Task: Create a due date automation trigger when advanced on, 2 hours before a card is due add fields with custom field "Resume" set to a number greater than 1 and greater or equal to 10.
Action: Mouse moved to (1122, 91)
Screenshot: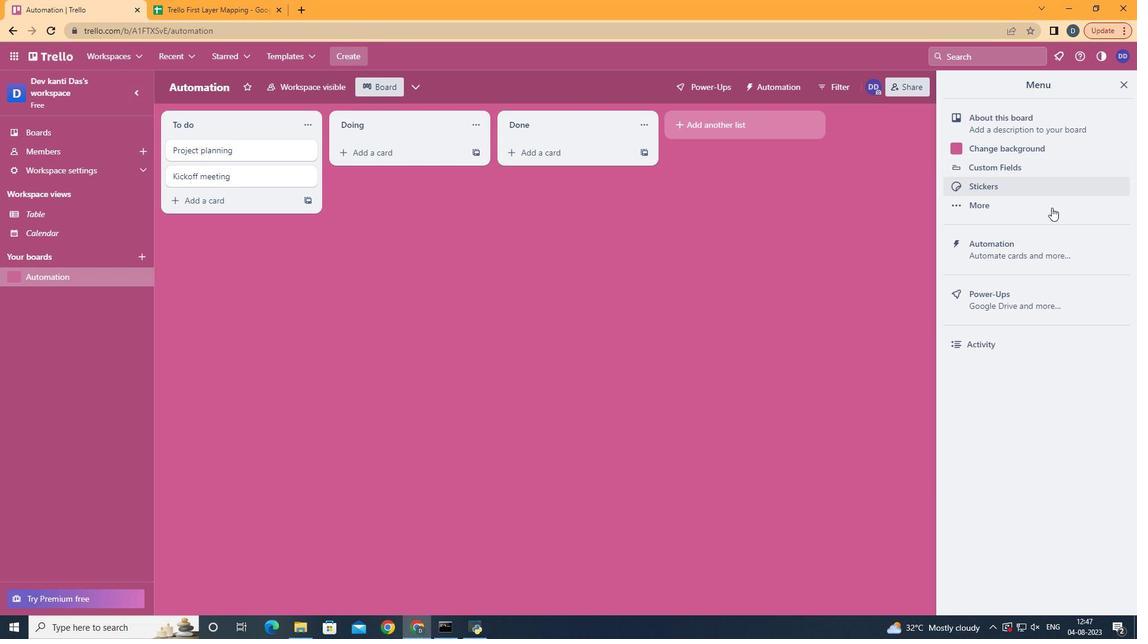 
Action: Mouse pressed left at (1122, 91)
Screenshot: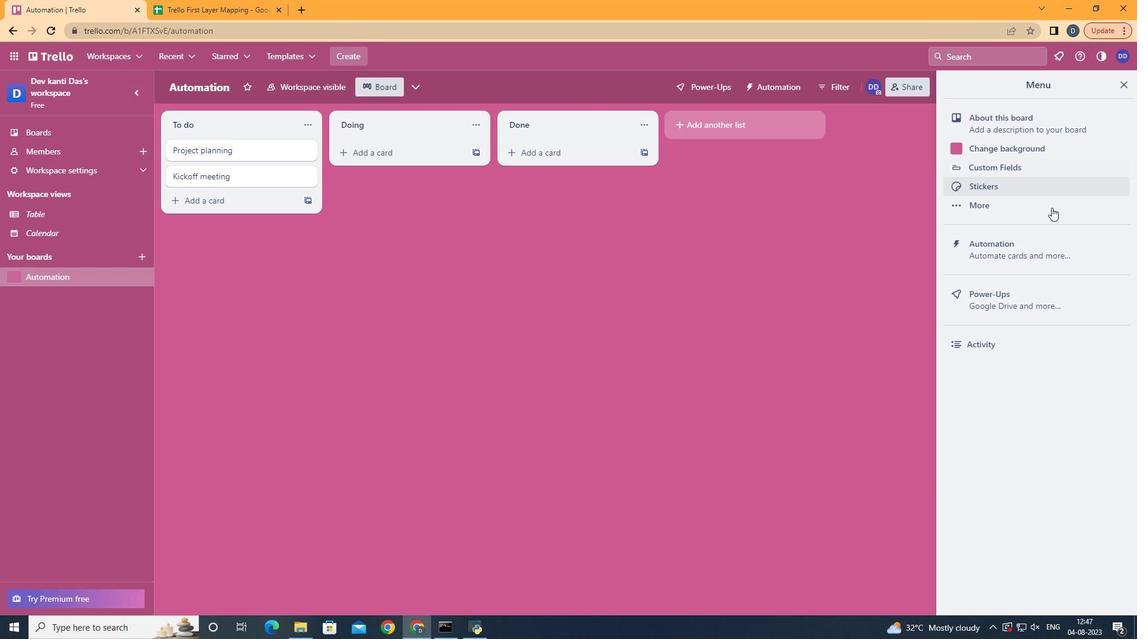 
Action: Mouse moved to (1029, 239)
Screenshot: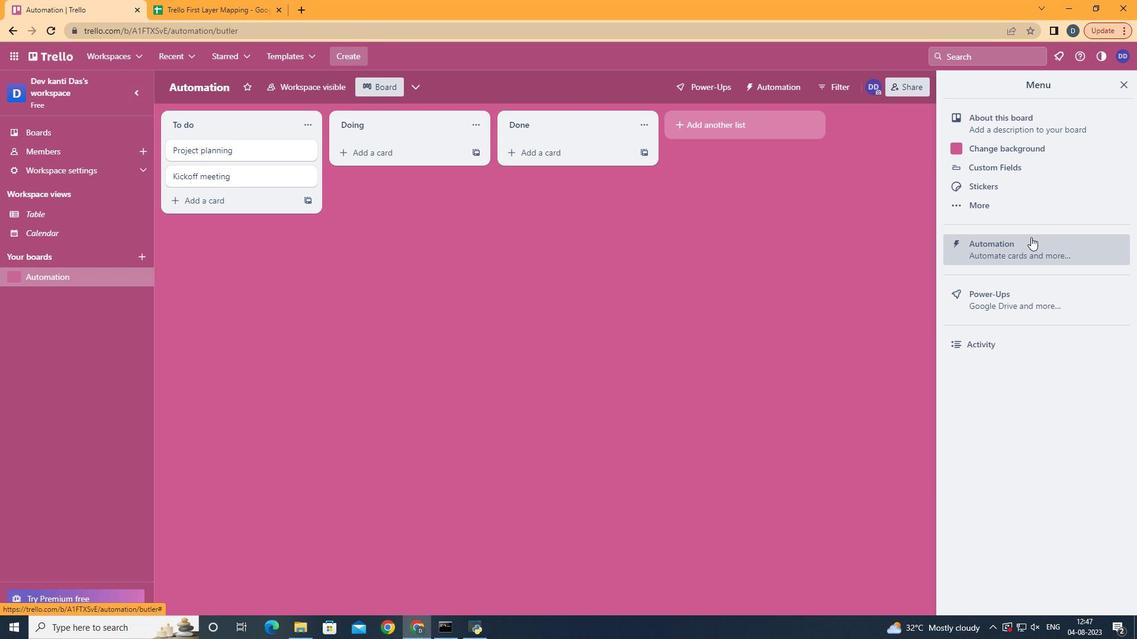 
Action: Mouse pressed left at (1029, 239)
Screenshot: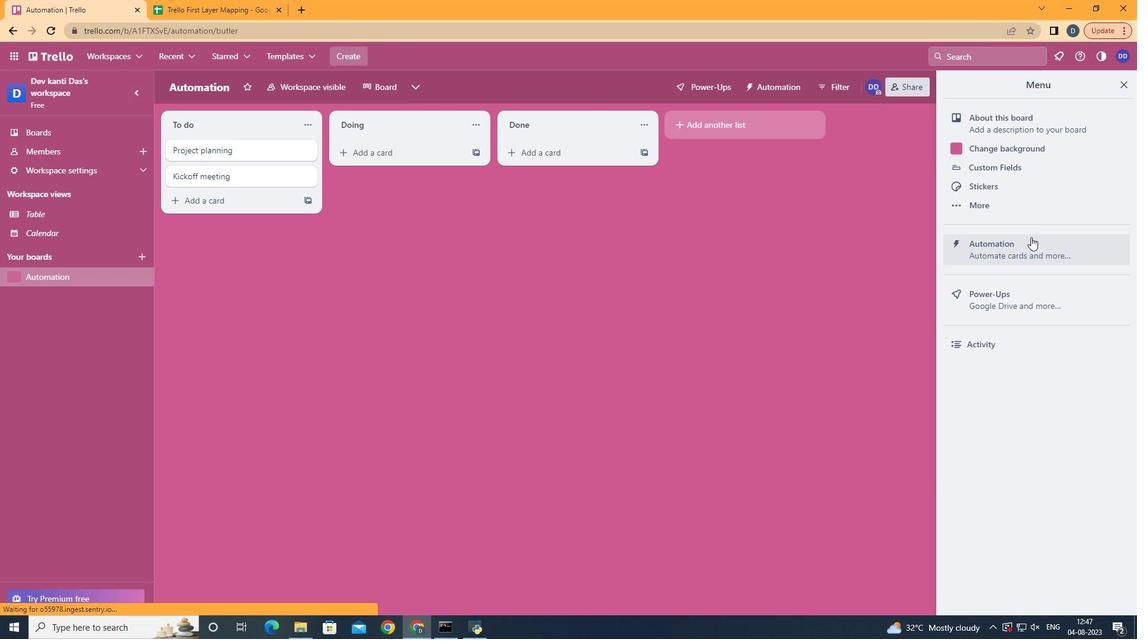 
Action: Mouse moved to (222, 242)
Screenshot: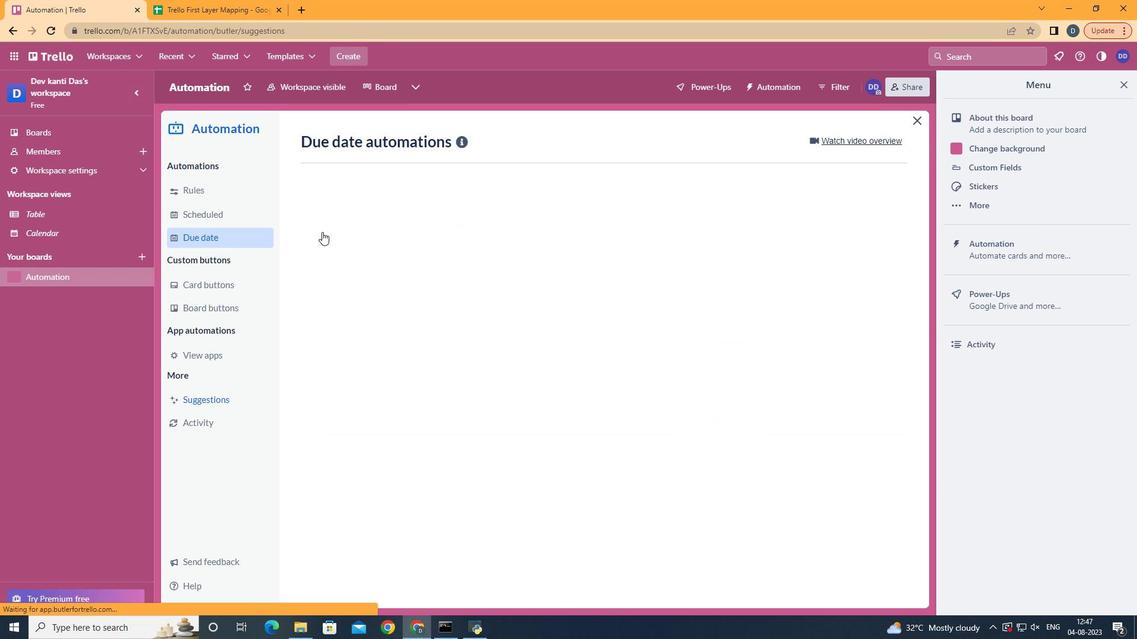 
Action: Mouse pressed left at (222, 242)
Screenshot: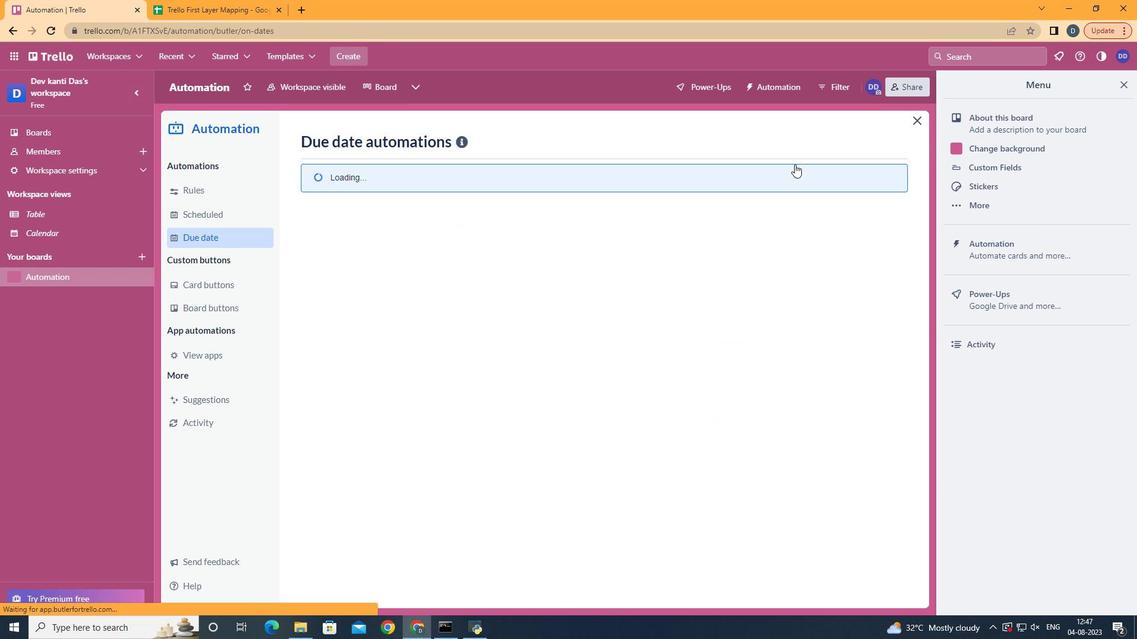 
Action: Mouse moved to (856, 143)
Screenshot: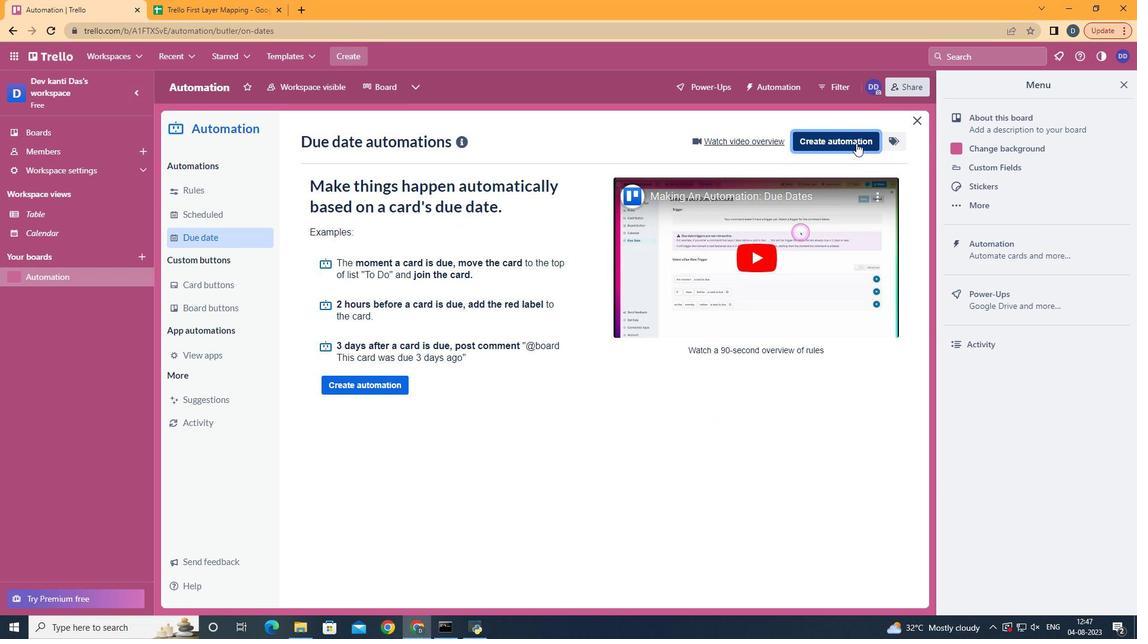 
Action: Mouse pressed left at (856, 143)
Screenshot: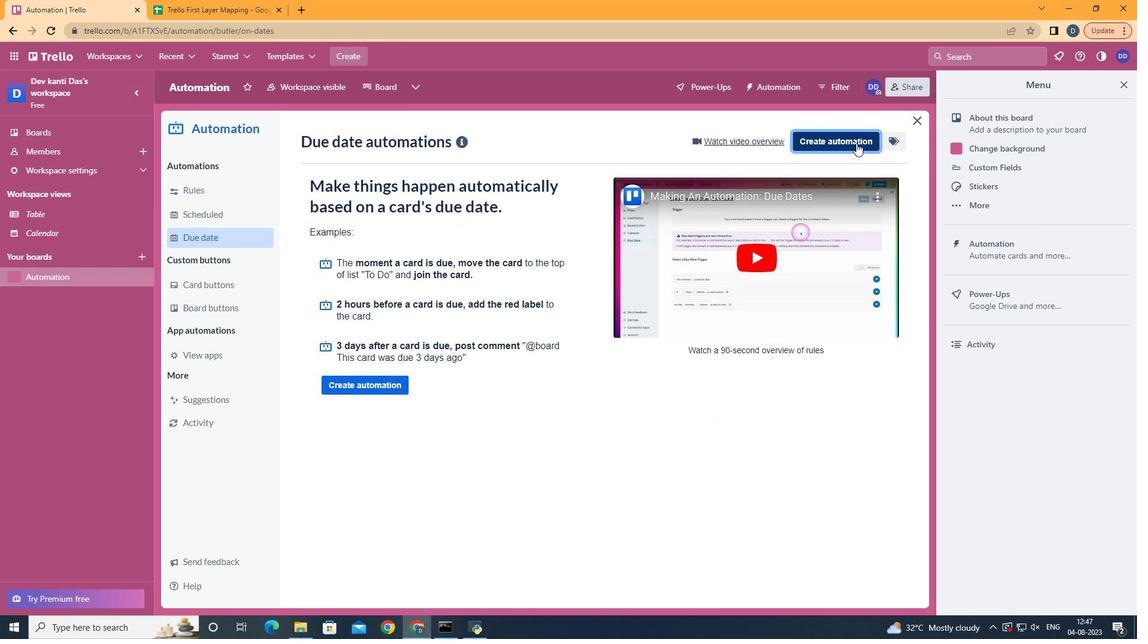 
Action: Mouse moved to (579, 264)
Screenshot: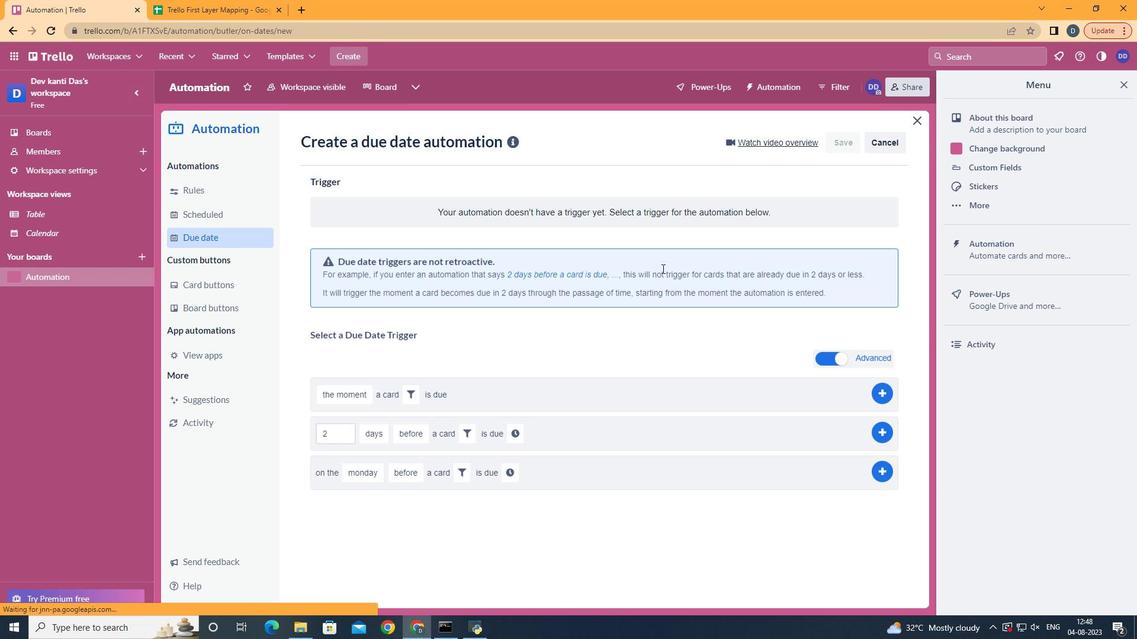 
Action: Mouse pressed left at (579, 264)
Screenshot: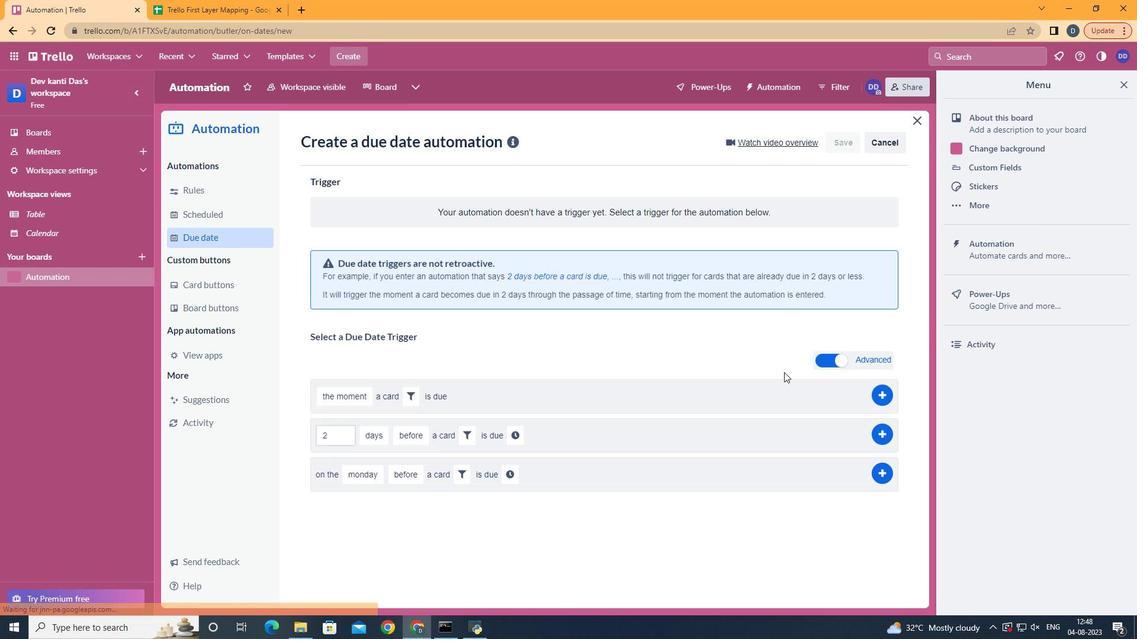 
Action: Mouse moved to (390, 500)
Screenshot: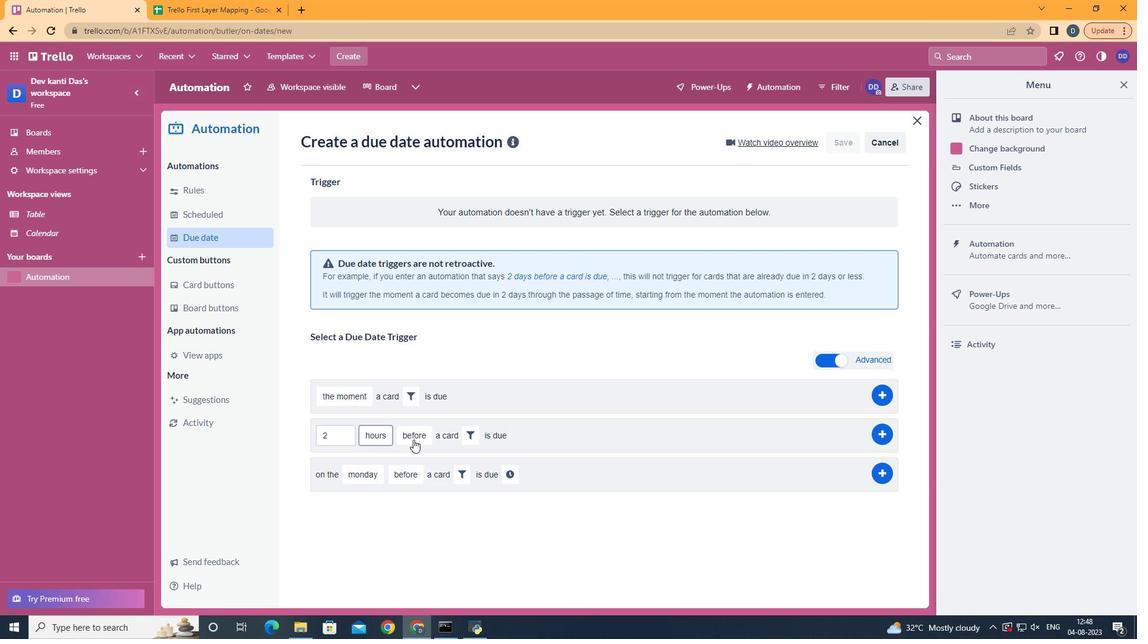 
Action: Mouse pressed left at (390, 500)
Screenshot: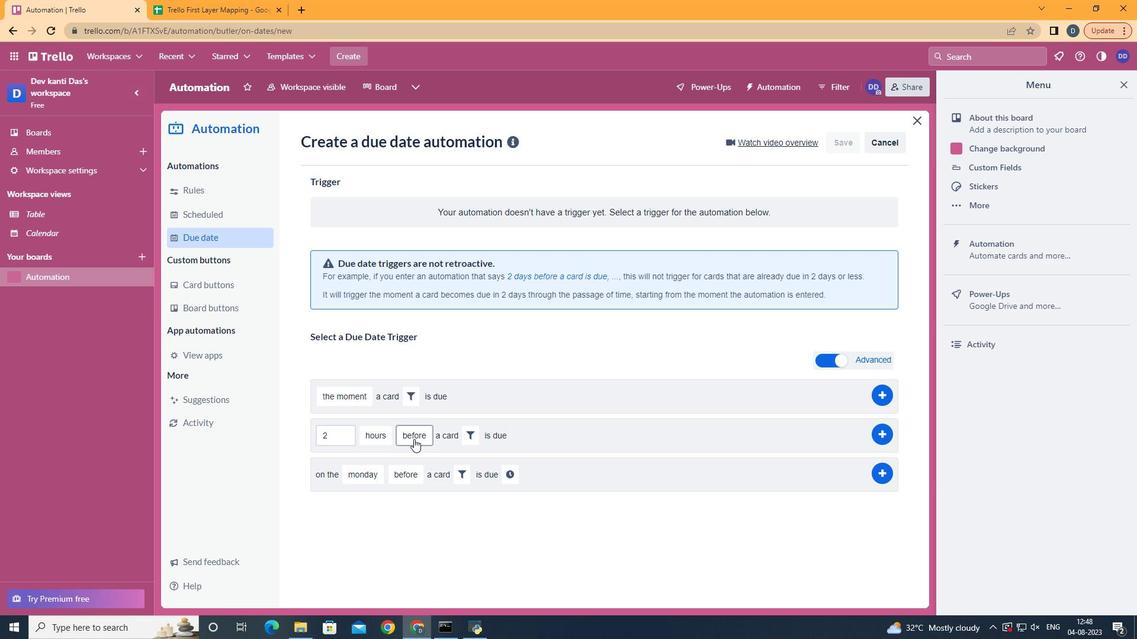 
Action: Mouse moved to (414, 454)
Screenshot: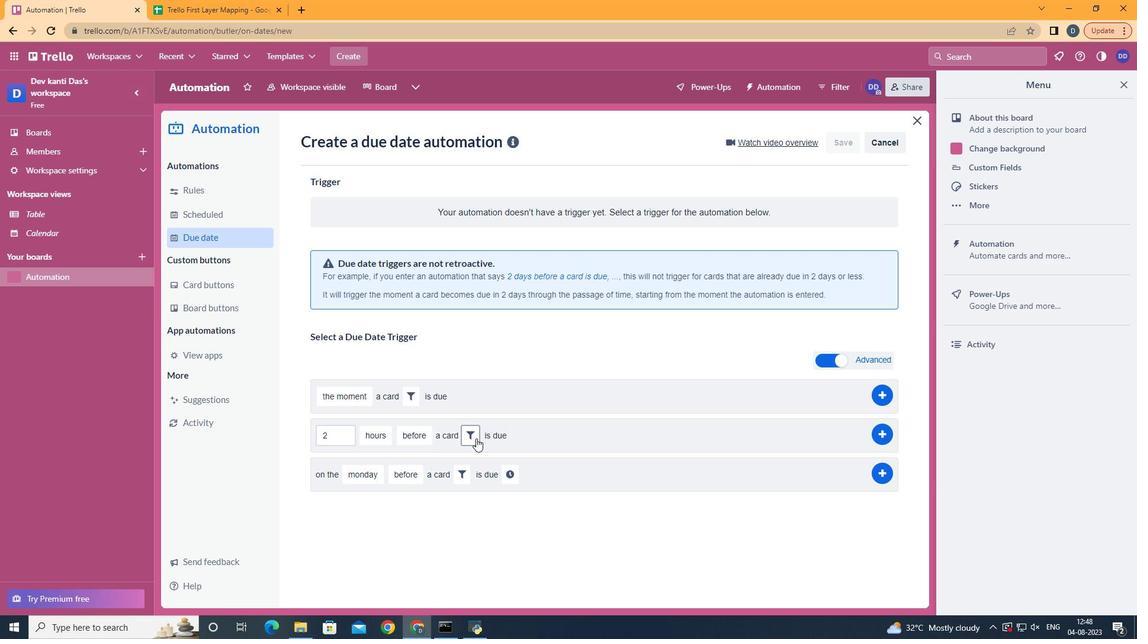 
Action: Mouse pressed left at (414, 454)
Screenshot: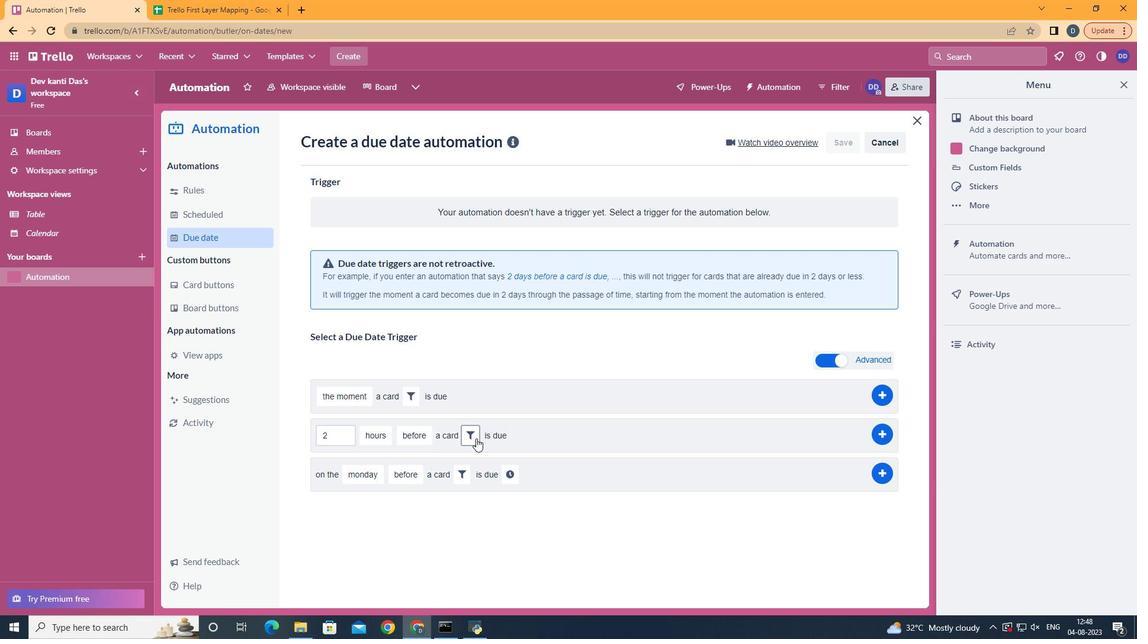 
Action: Mouse moved to (476, 438)
Screenshot: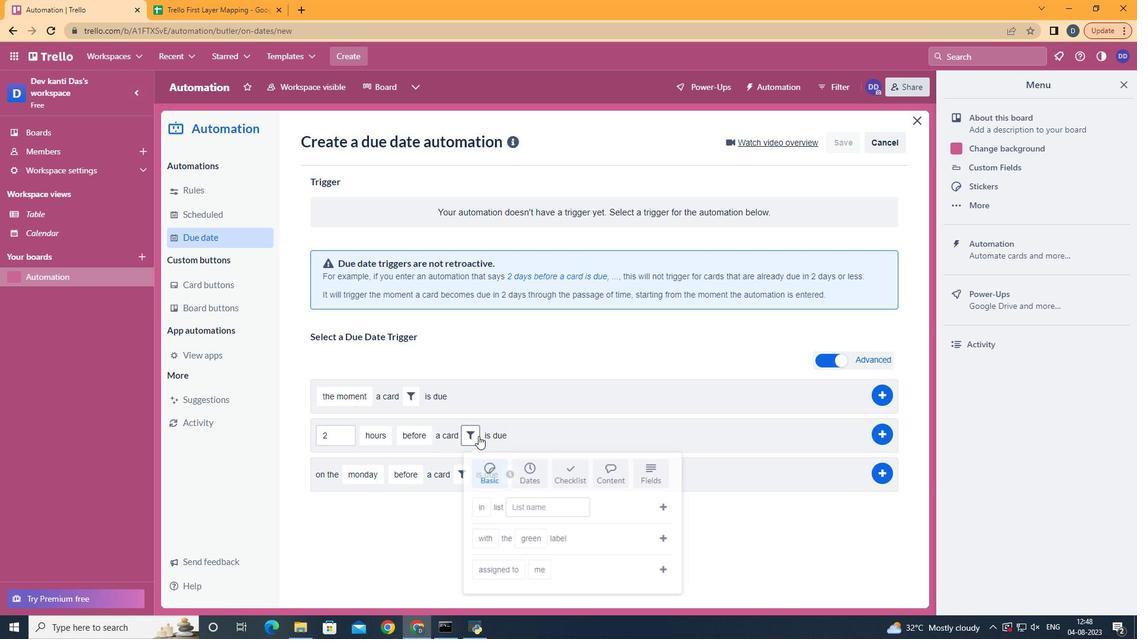 
Action: Mouse pressed left at (476, 438)
Screenshot: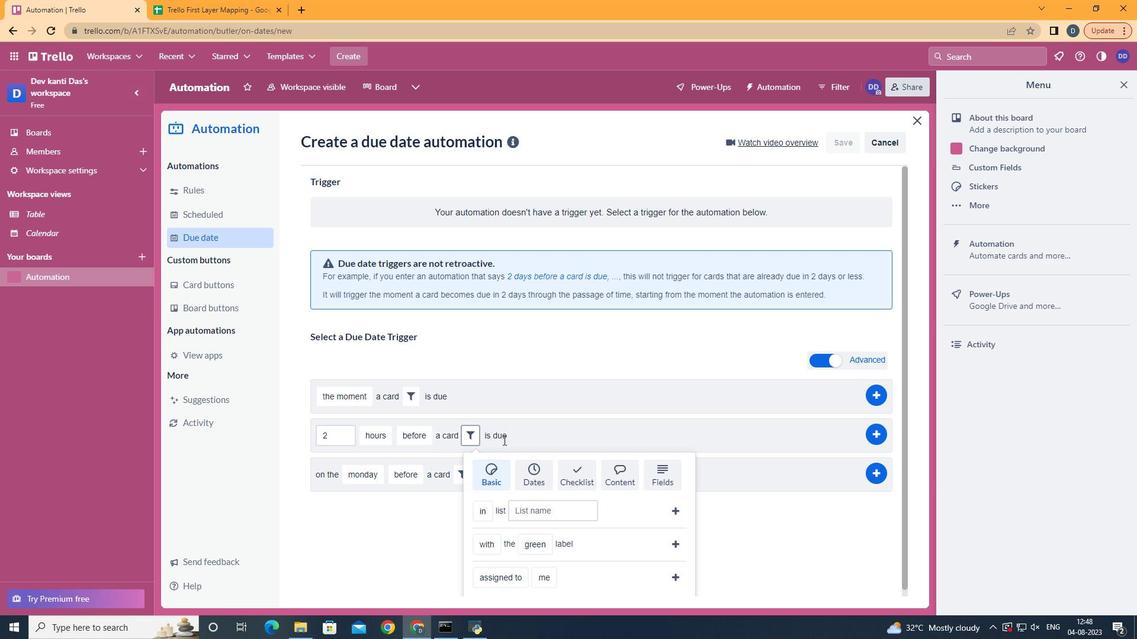 
Action: Mouse moved to (650, 480)
Screenshot: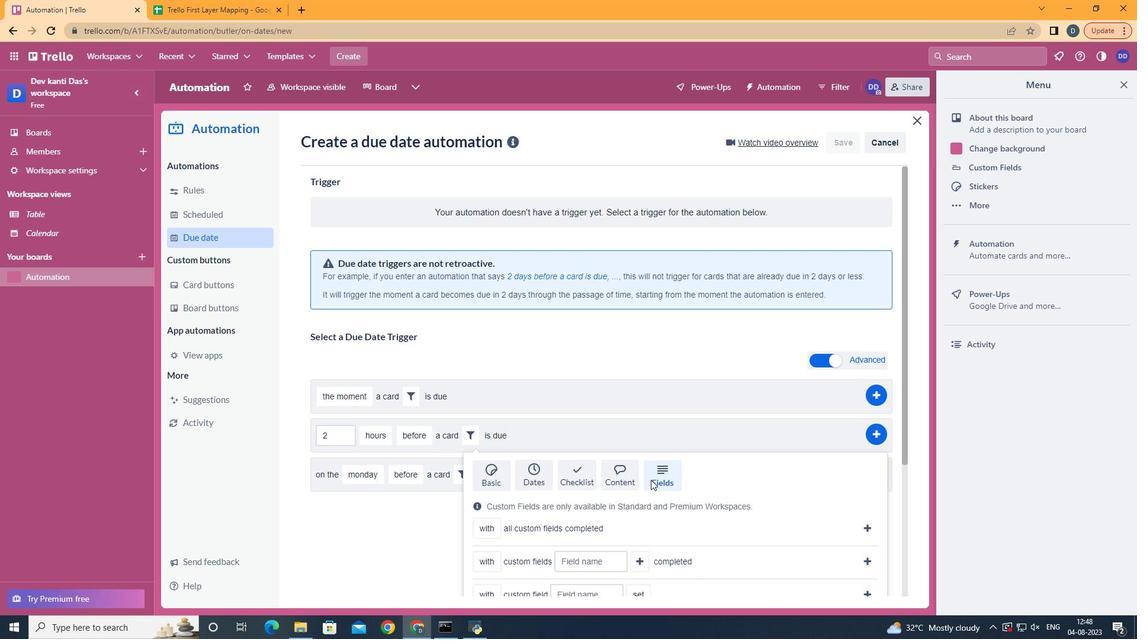 
Action: Mouse pressed left at (650, 480)
Screenshot: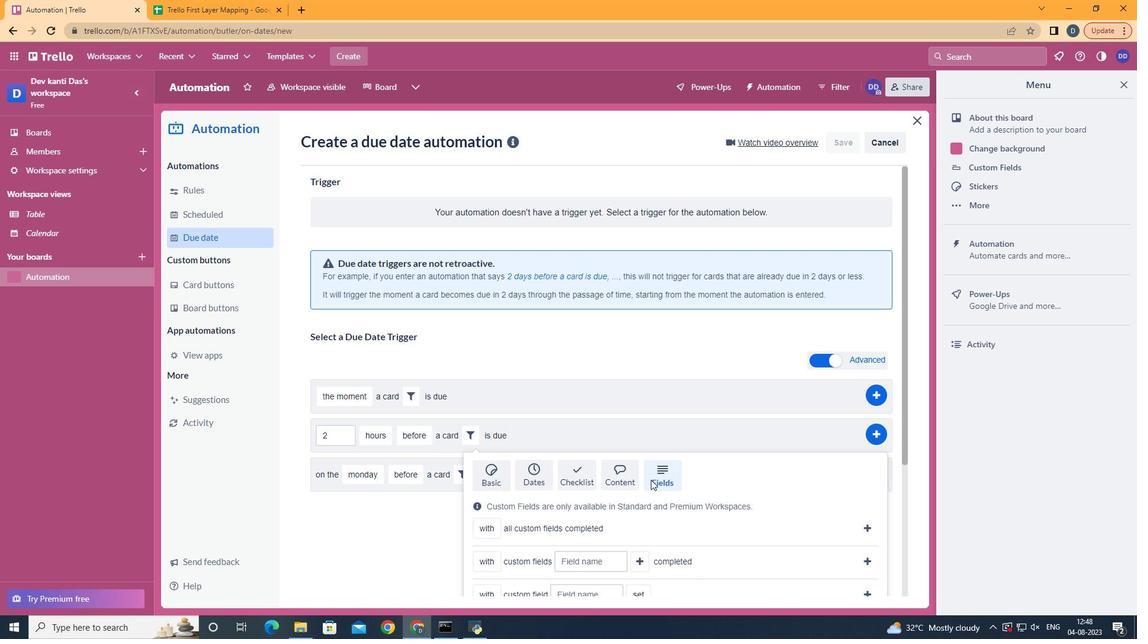 
Action: Mouse scrolled (650, 479) with delta (0, 0)
Screenshot: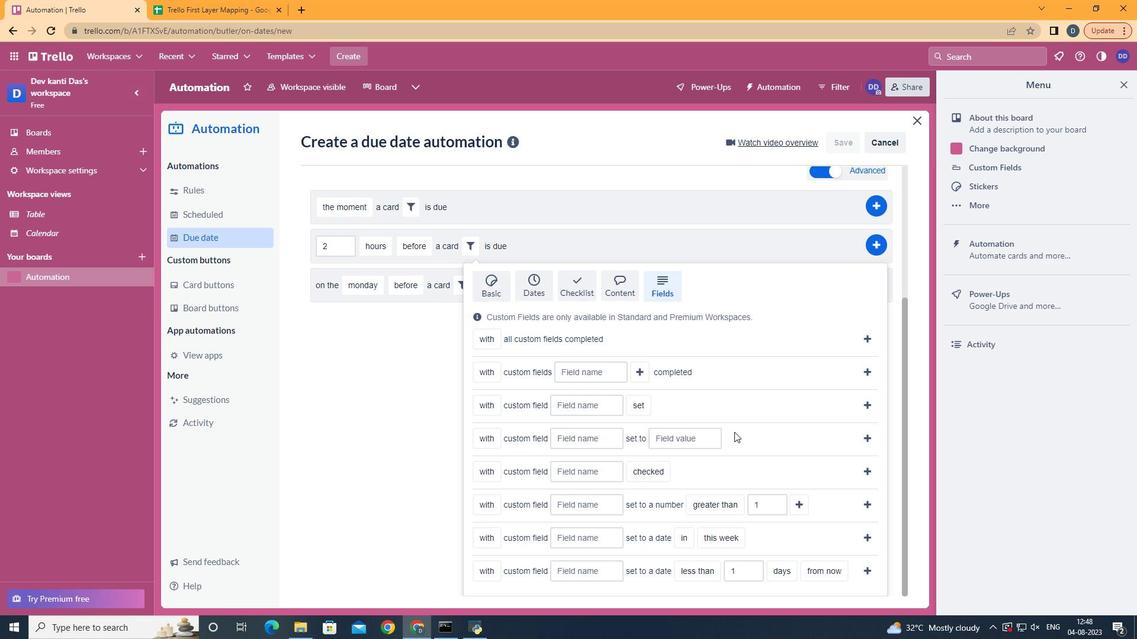 
Action: Mouse scrolled (650, 479) with delta (0, 0)
Screenshot: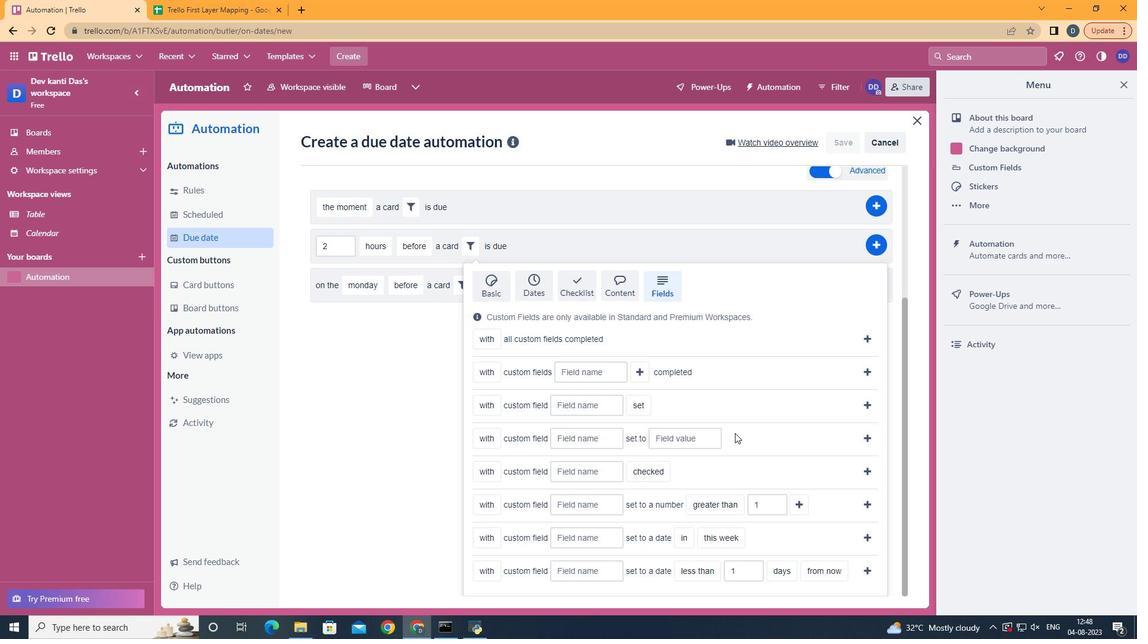 
Action: Mouse scrolled (650, 479) with delta (0, 0)
Screenshot: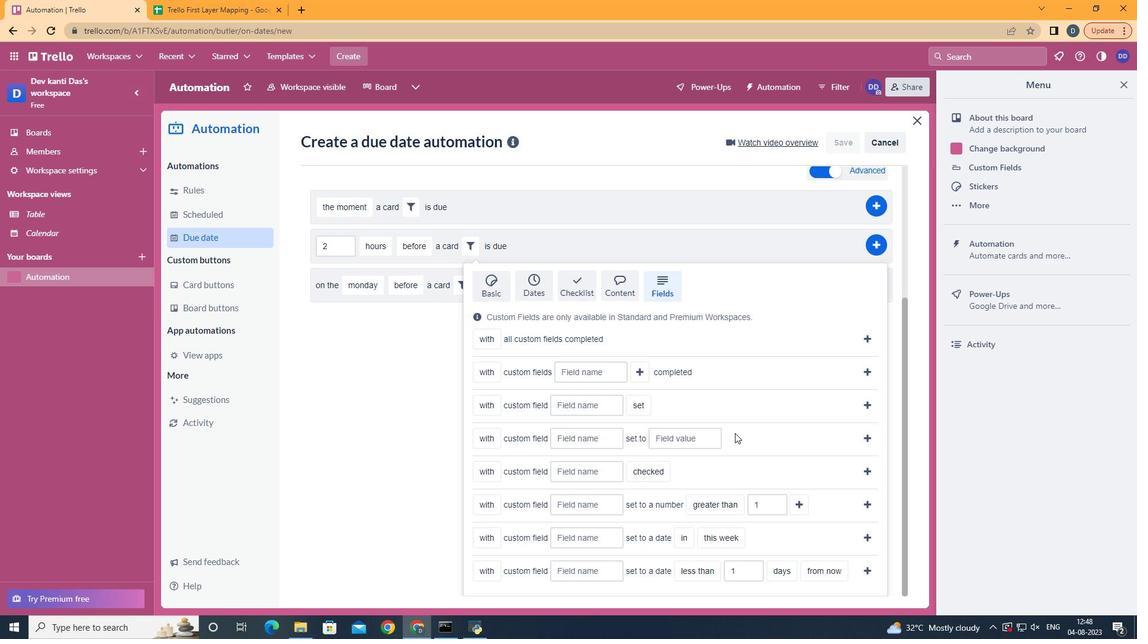 
Action: Mouse scrolled (650, 479) with delta (0, 0)
Screenshot: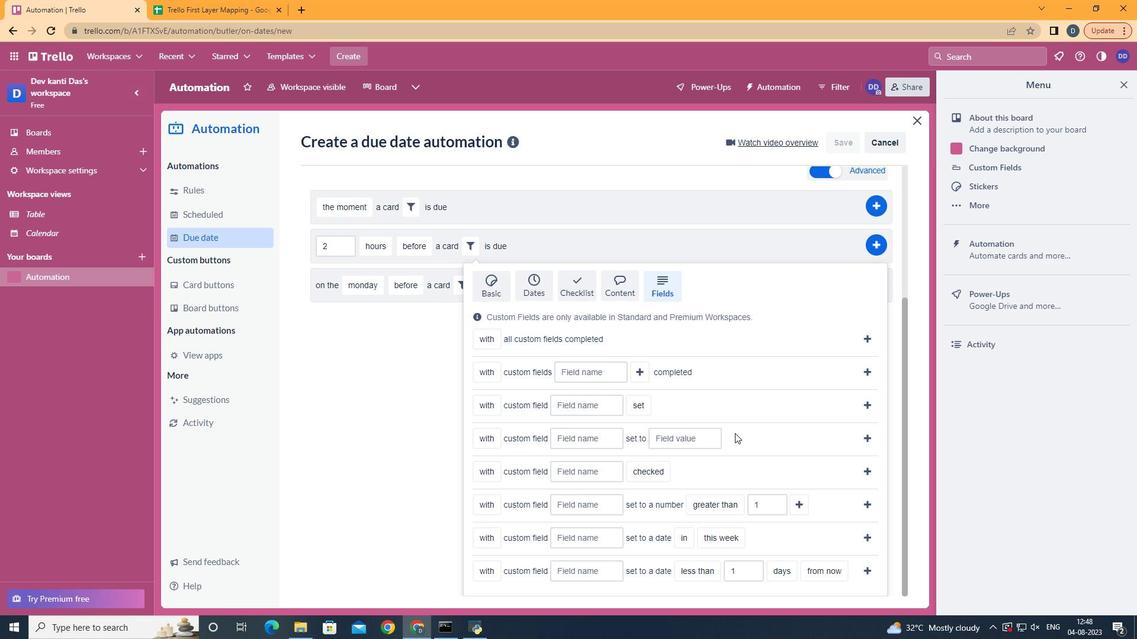
Action: Mouse moved to (490, 525)
Screenshot: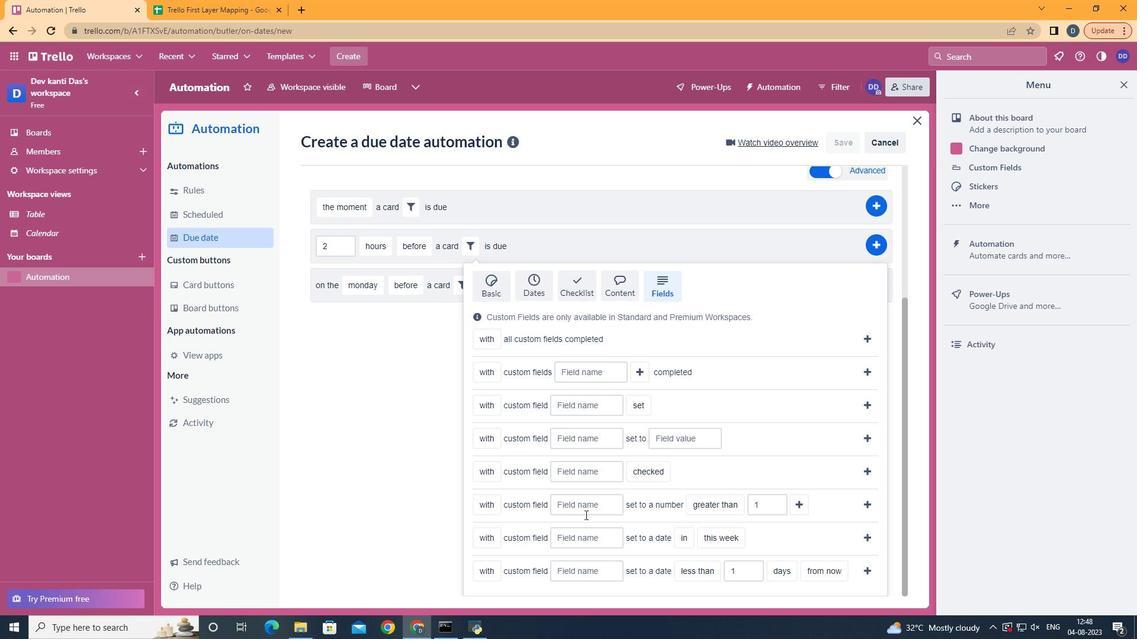 
Action: Mouse pressed left at (490, 525)
Screenshot: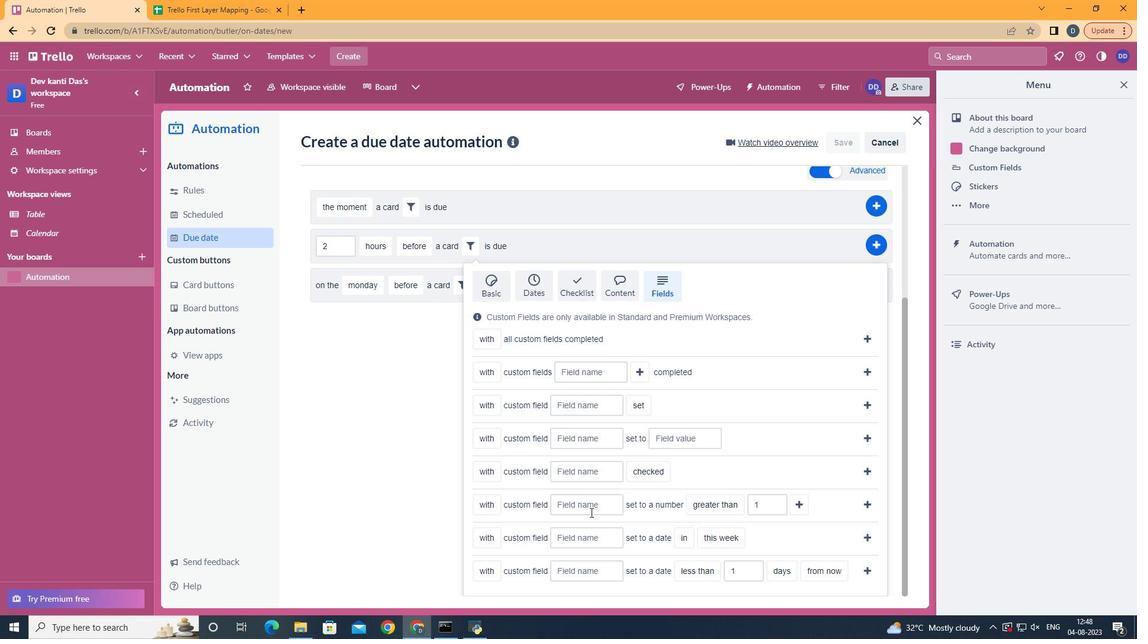 
Action: Mouse moved to (590, 512)
Screenshot: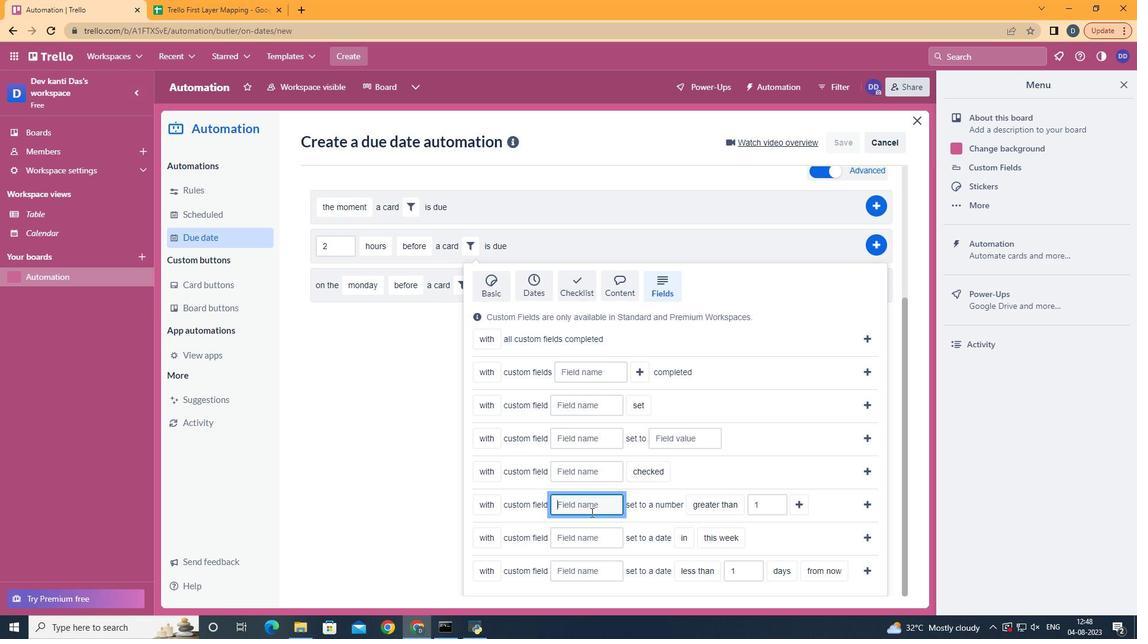 
Action: Mouse pressed left at (590, 512)
Screenshot: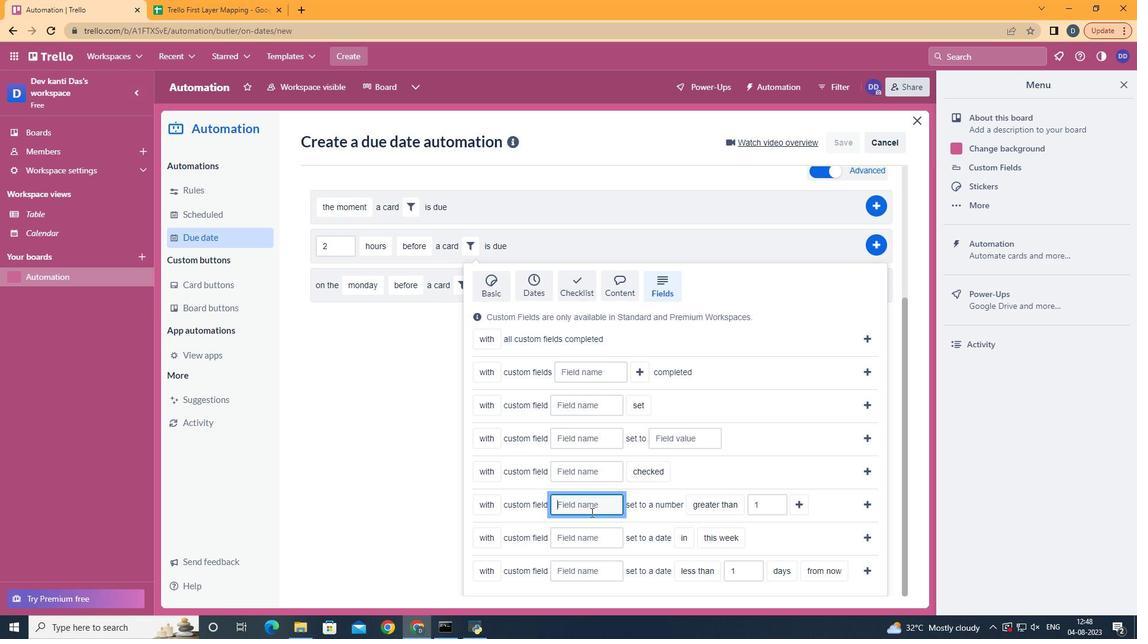 
Action: Mouse moved to (591, 512)
Screenshot: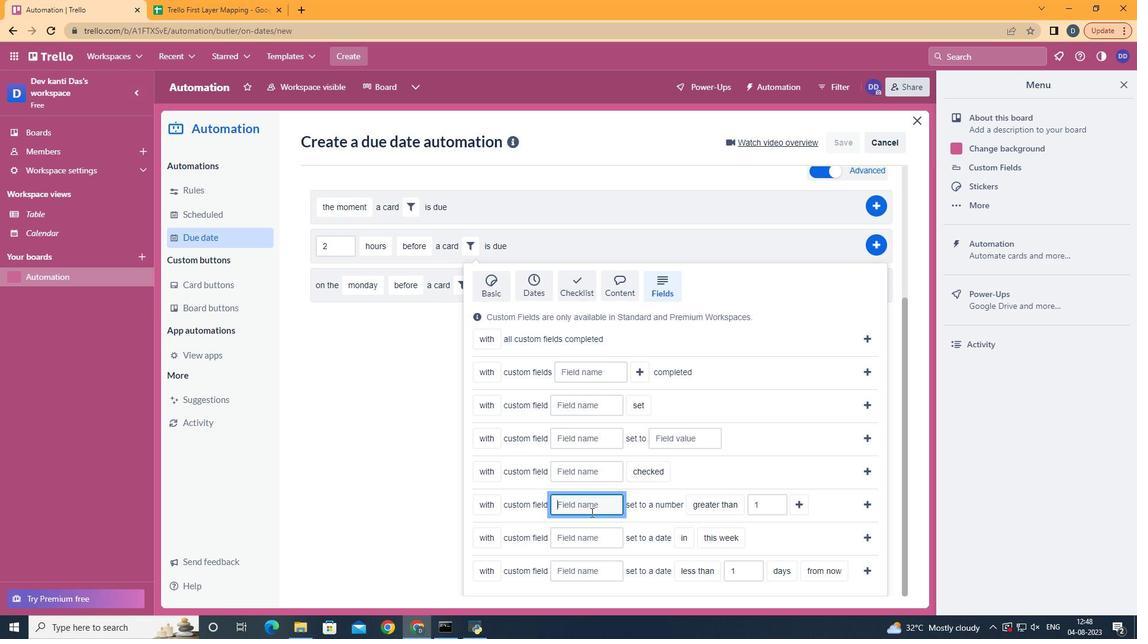 
Action: Key pressed <Key.shift>Resume
Screenshot: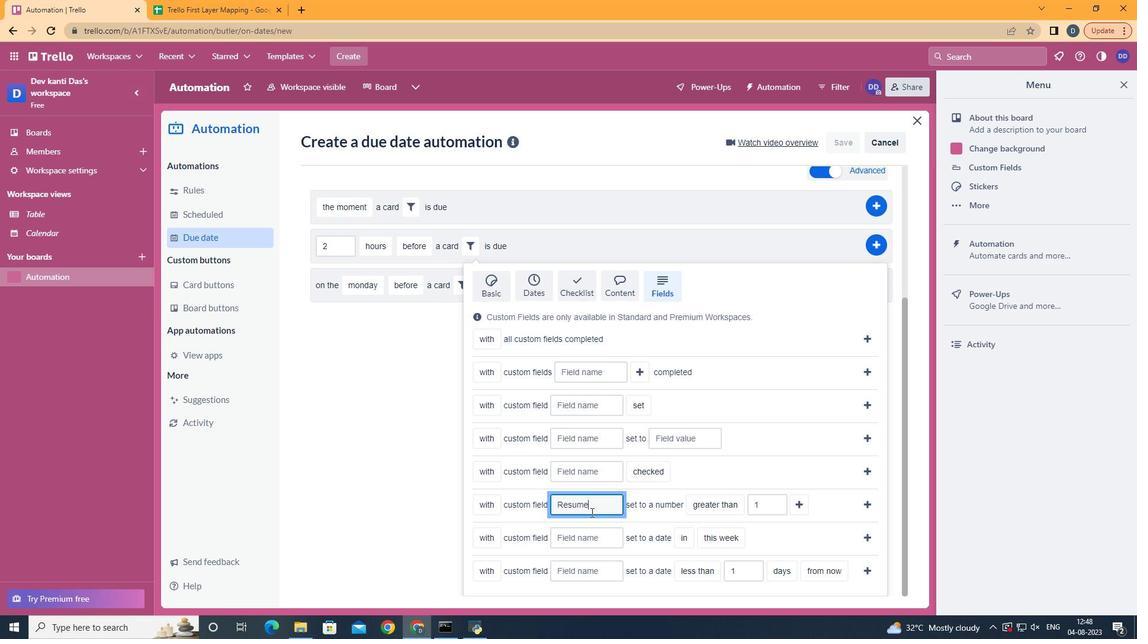
Action: Mouse moved to (764, 414)
Screenshot: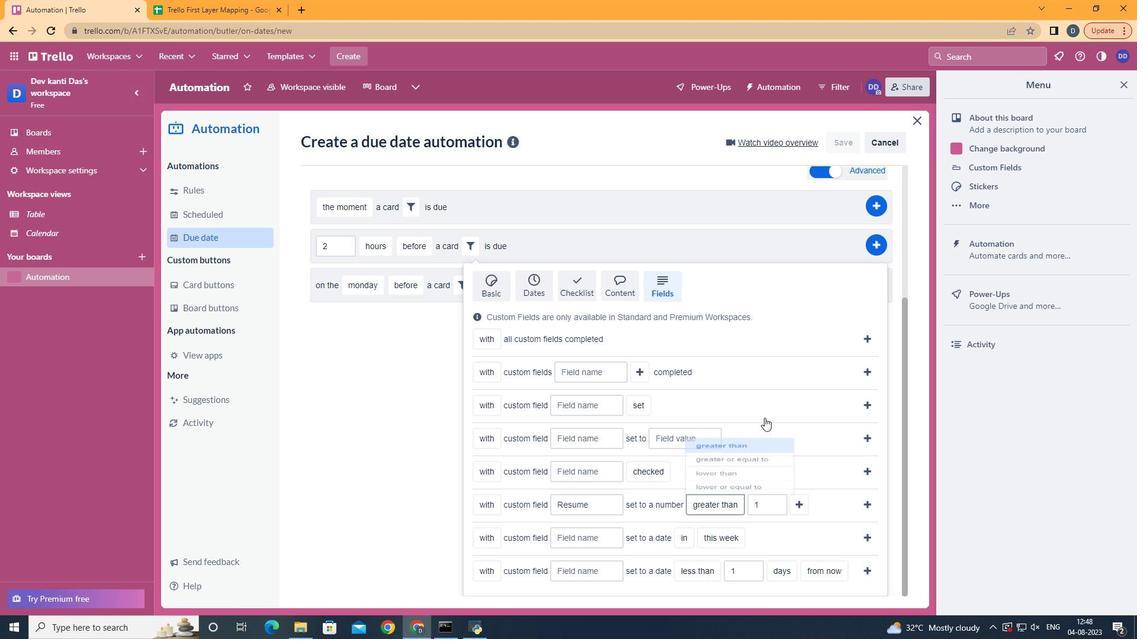 
Action: Mouse pressed left at (764, 414)
Screenshot: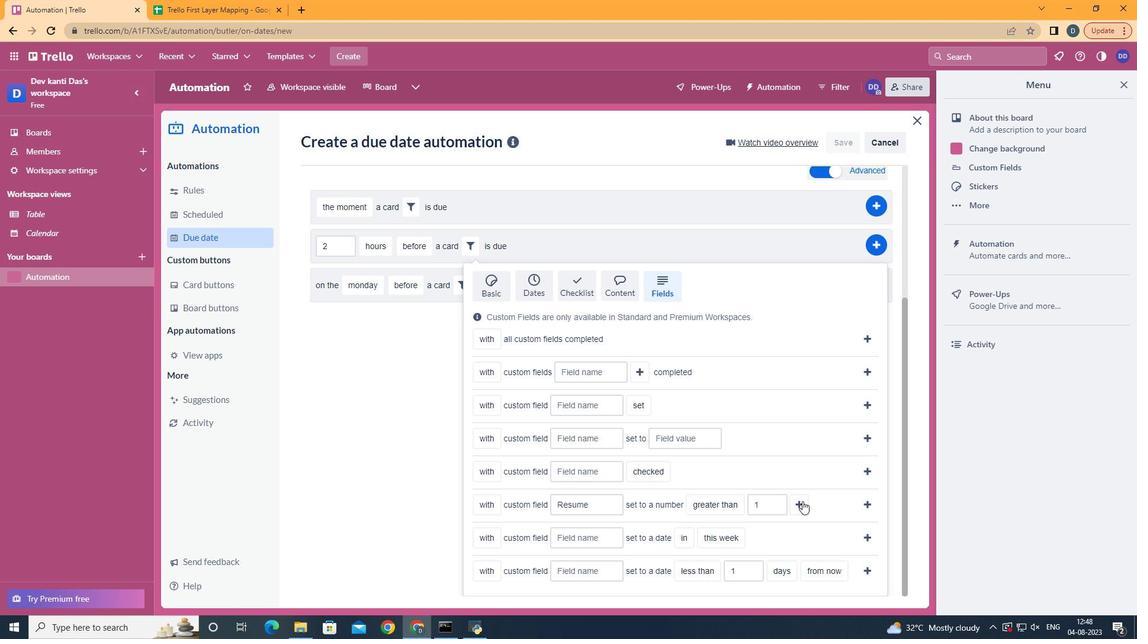 
Action: Mouse moved to (801, 499)
Screenshot: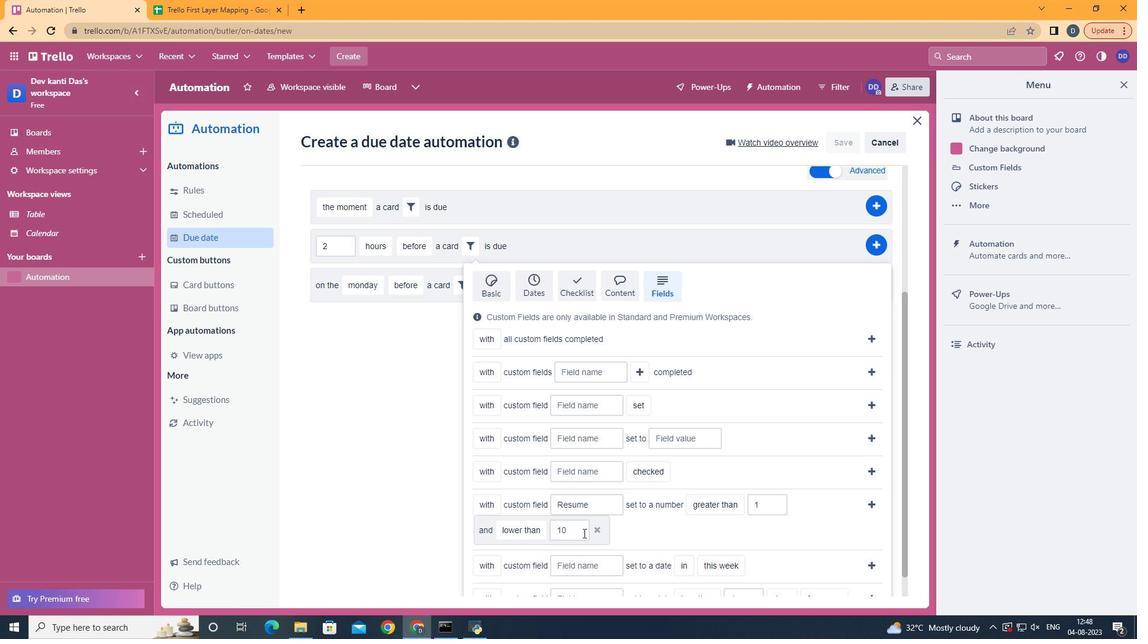 
Action: Mouse pressed left at (801, 499)
Screenshot: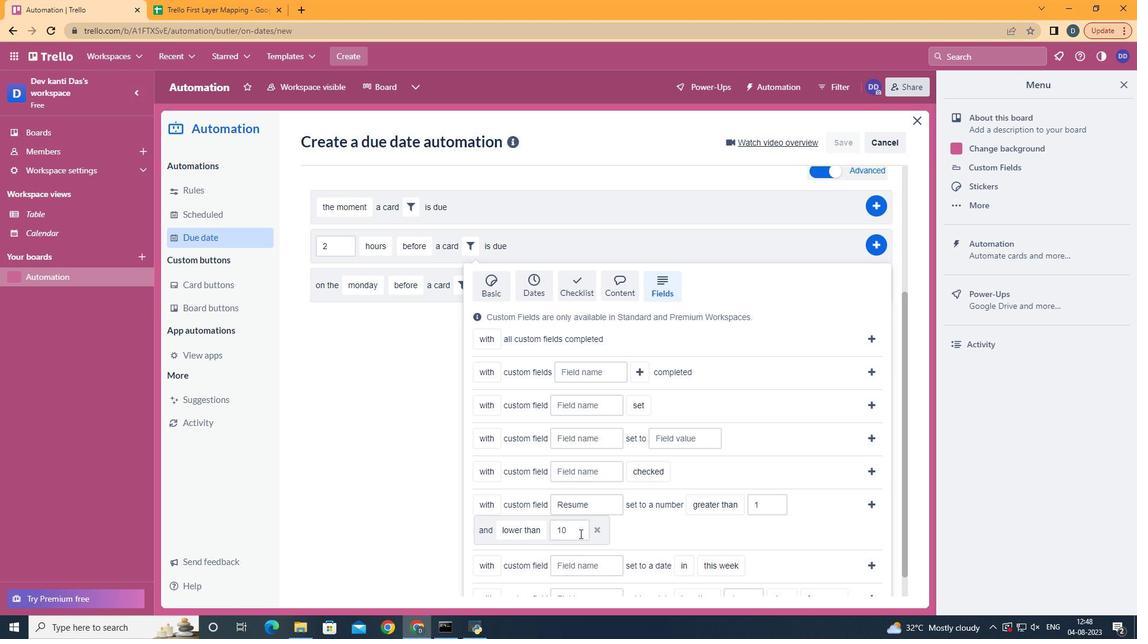 
Action: Mouse moved to (554, 514)
Screenshot: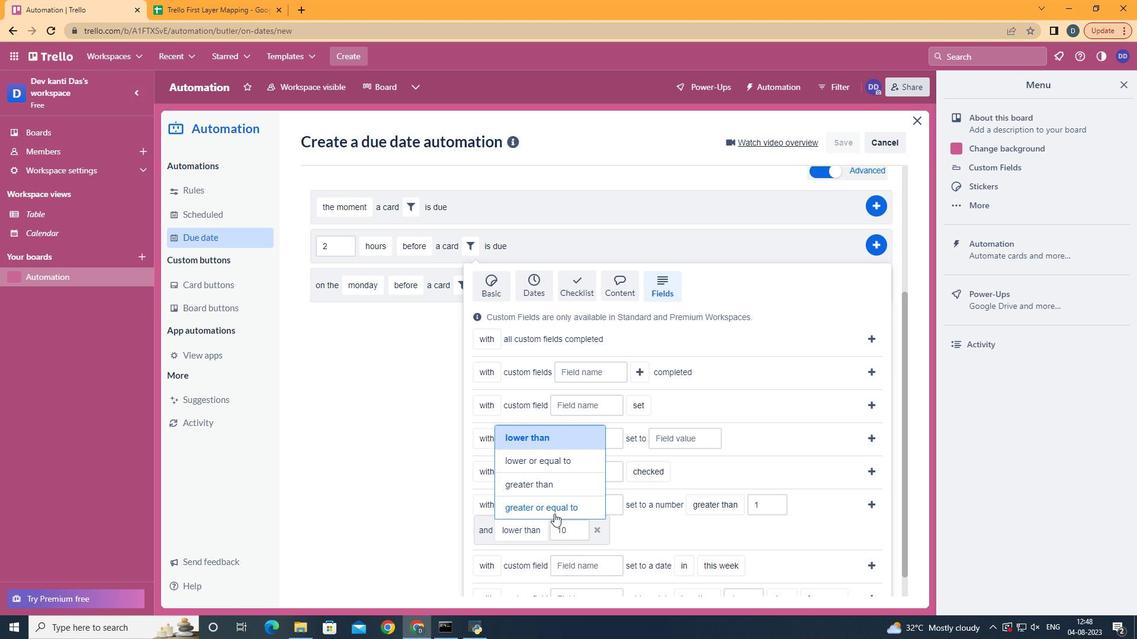 
Action: Mouse pressed left at (554, 514)
Screenshot: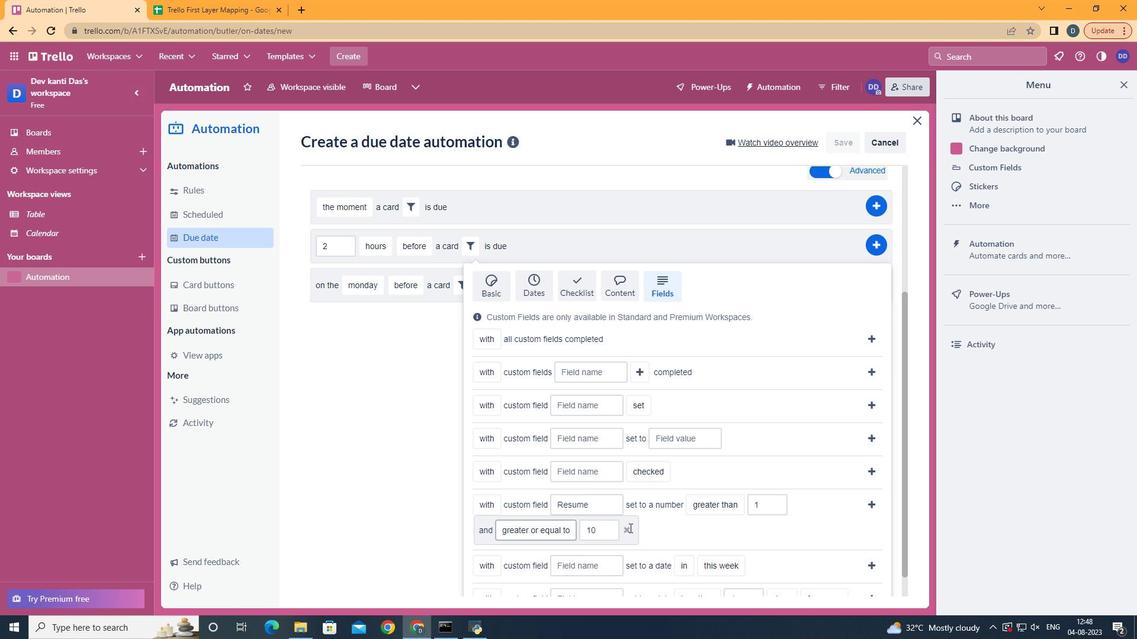 
Action: Mouse moved to (864, 508)
Screenshot: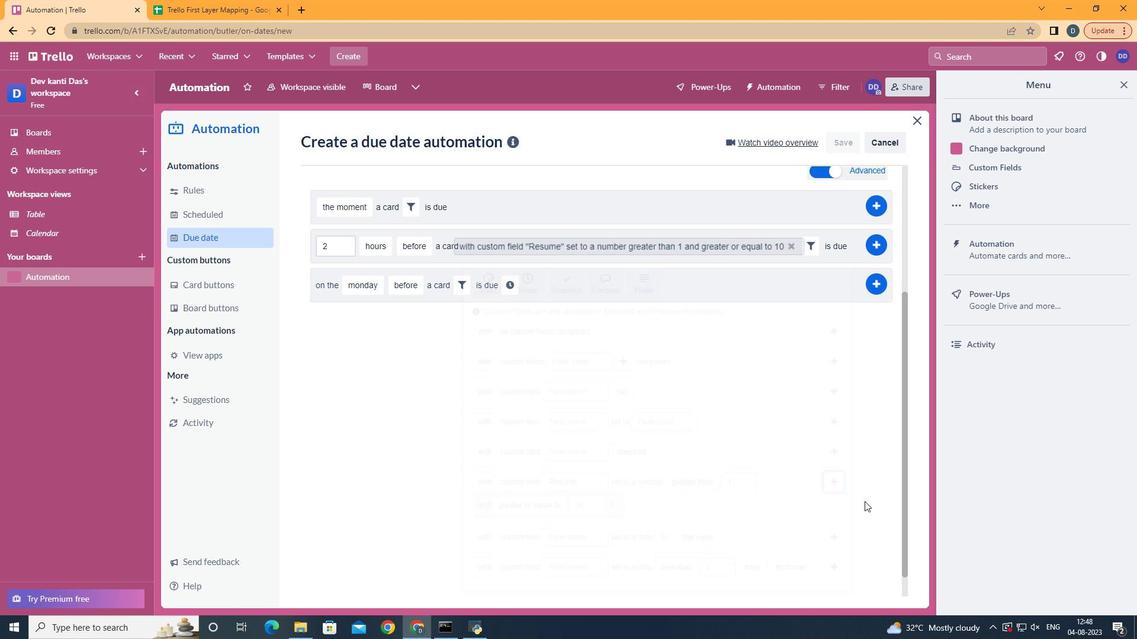 
Action: Mouse pressed left at (864, 508)
Screenshot: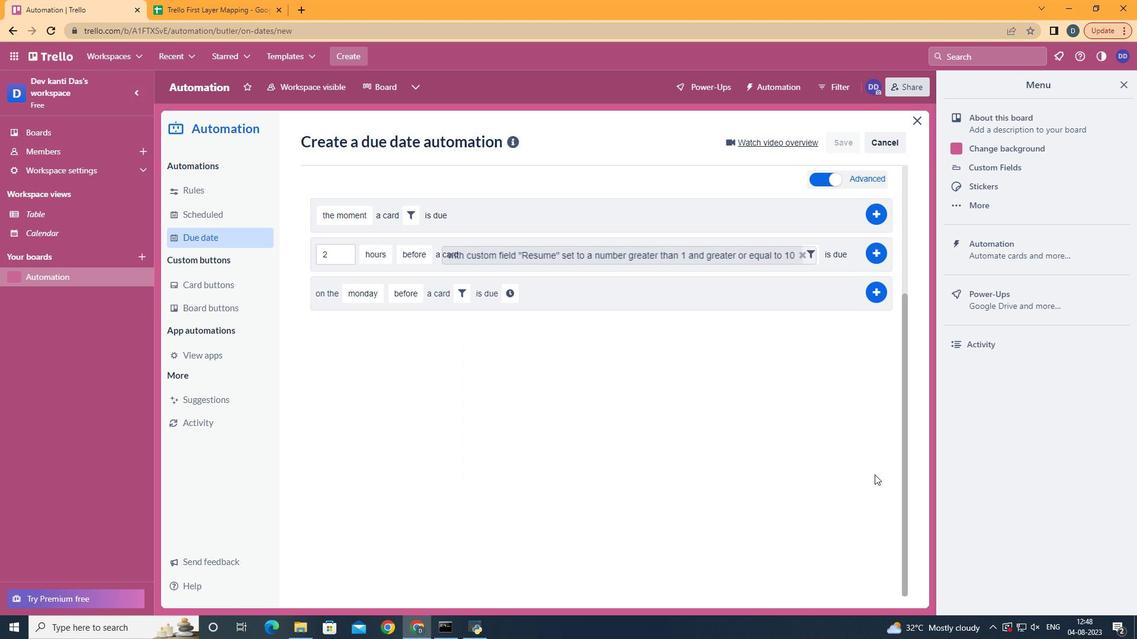 
Action: Mouse moved to (877, 435)
Screenshot: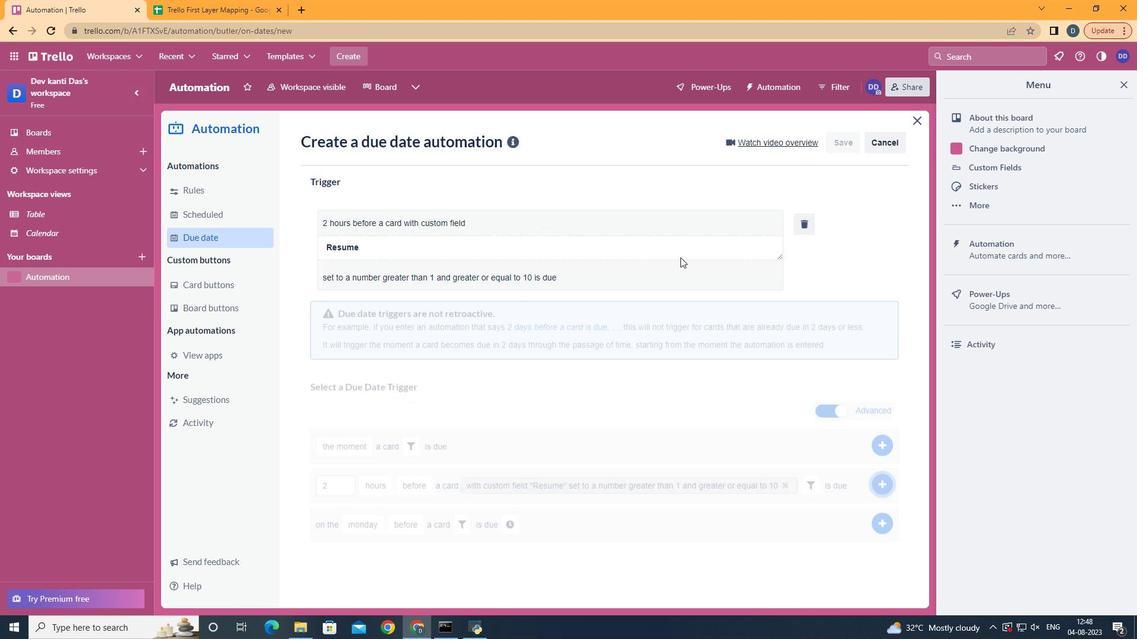 
Action: Mouse pressed left at (877, 435)
Screenshot: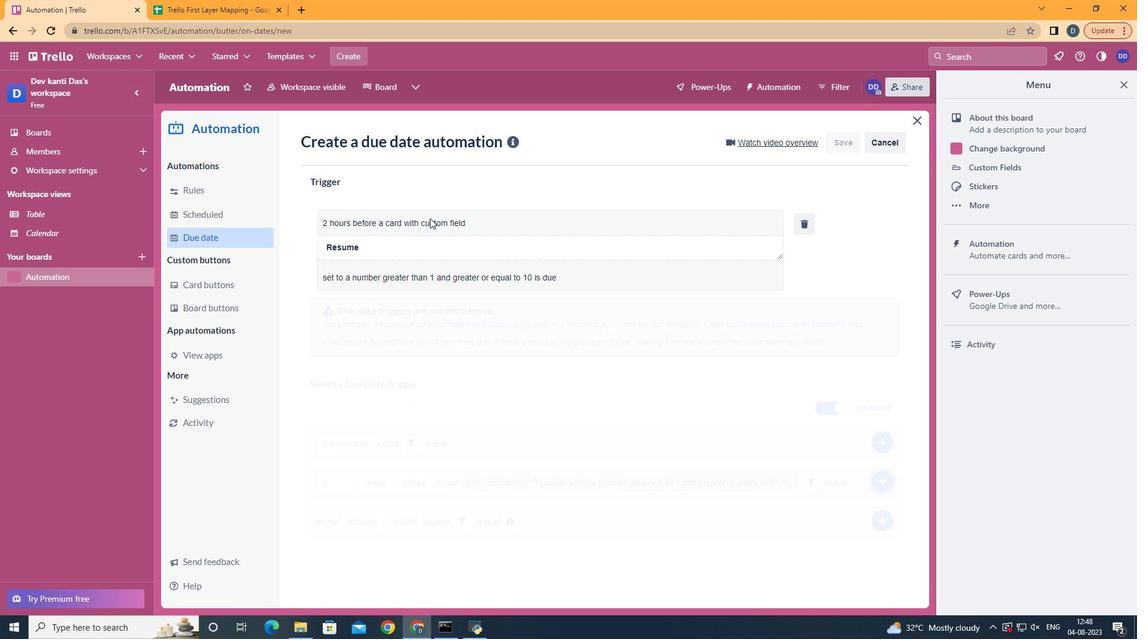
Action: Mouse moved to (623, 276)
Screenshot: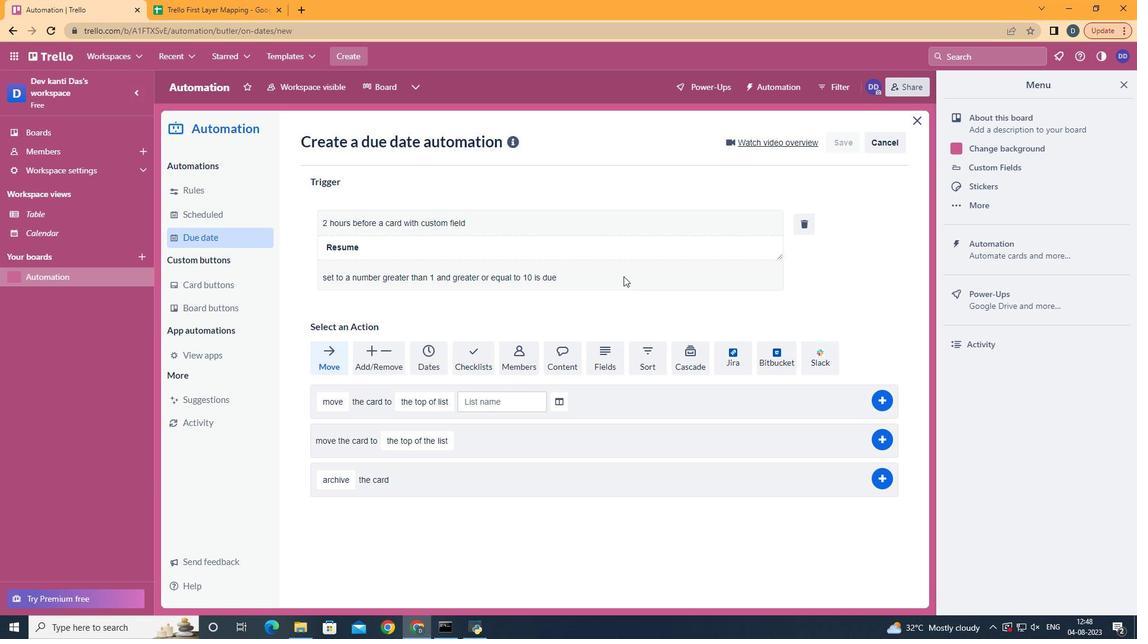 
